 Task: Assign in the project ZenithTech the issue 'HR management system for a company with advanced employee onboarding and performance tracking features' to the sprint 'Light Speed'.
Action: Mouse moved to (56, 151)
Screenshot: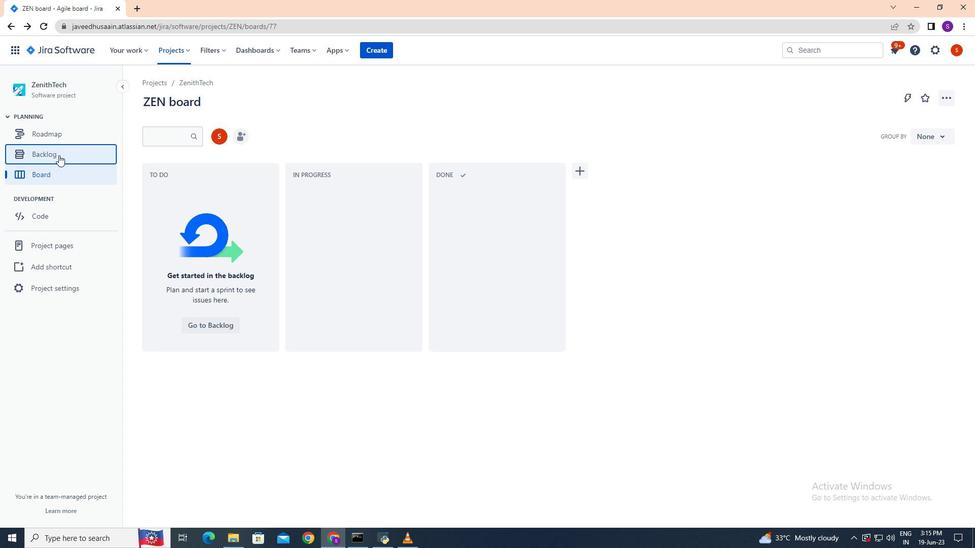 
Action: Mouse pressed left at (56, 151)
Screenshot: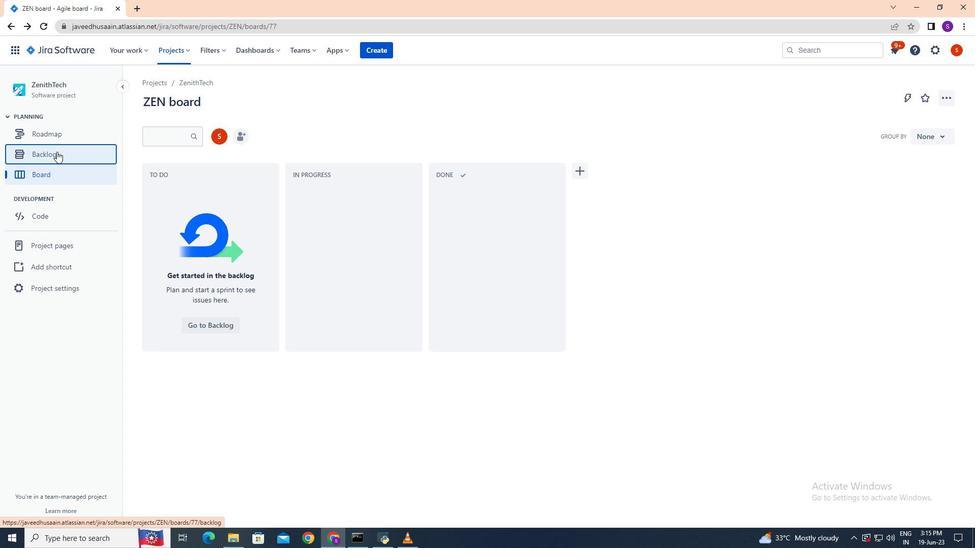 
Action: Mouse moved to (929, 264)
Screenshot: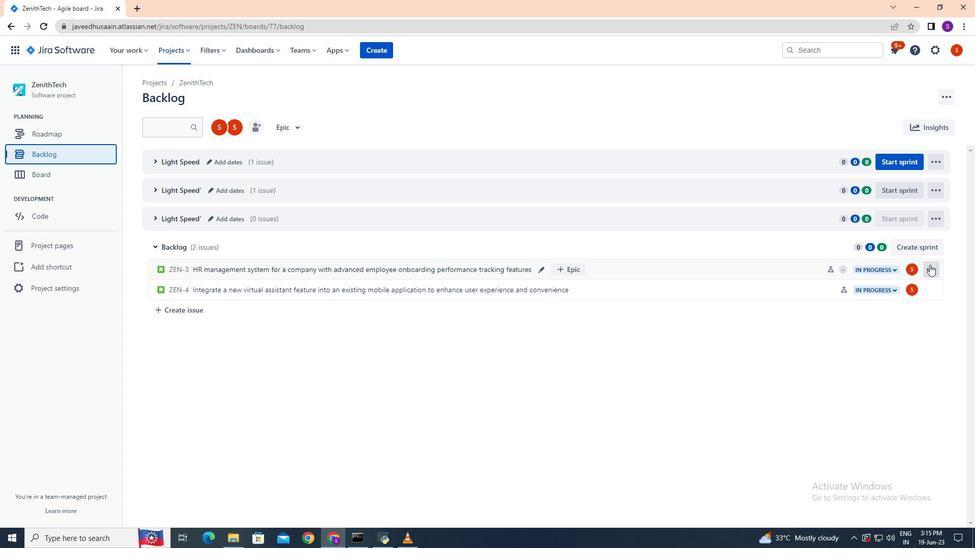 
Action: Mouse pressed left at (929, 264)
Screenshot: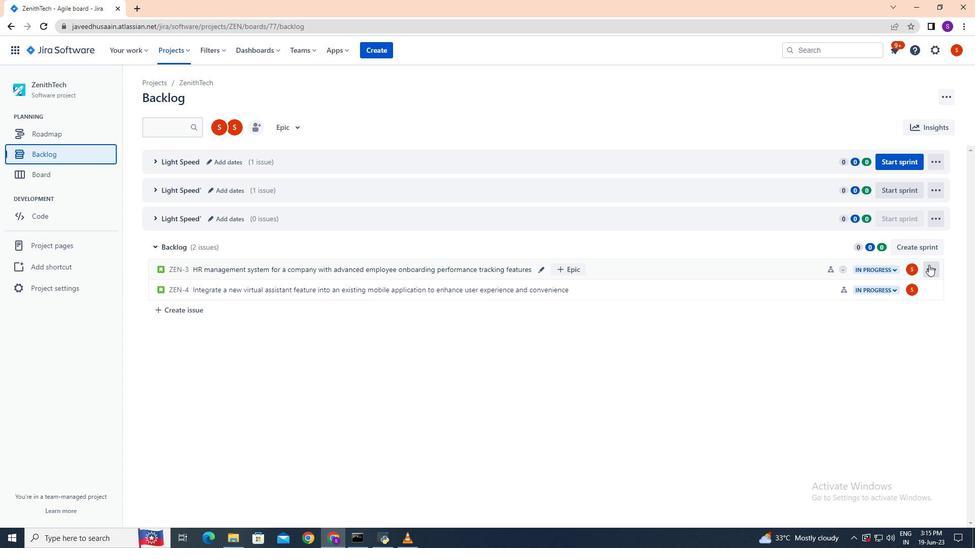 
Action: Mouse moved to (926, 414)
Screenshot: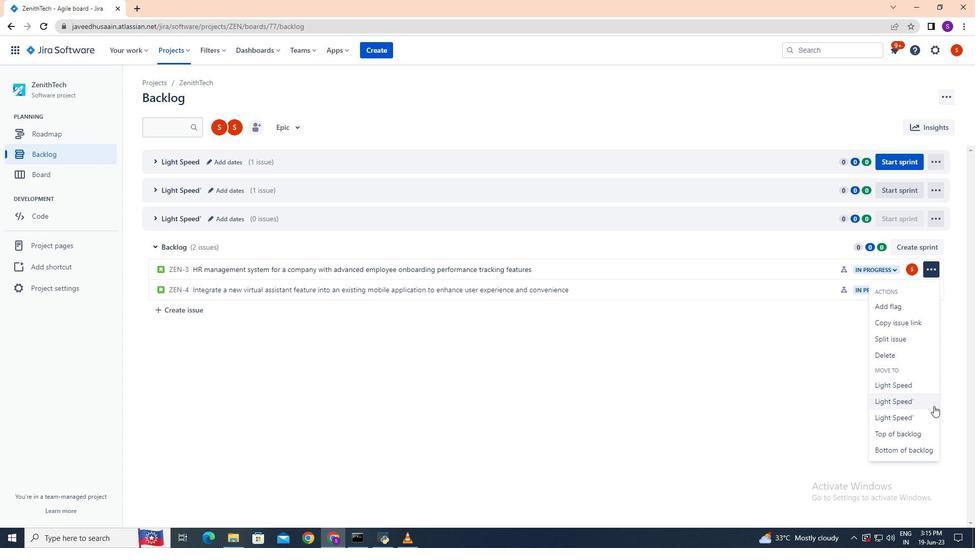 
Action: Mouse pressed left at (926, 414)
Screenshot: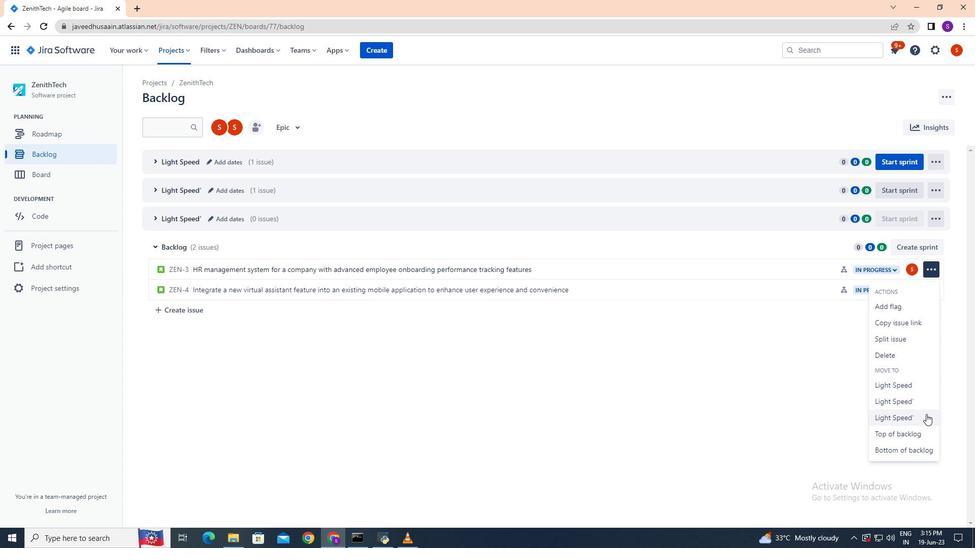 
Action: Mouse moved to (924, 412)
Screenshot: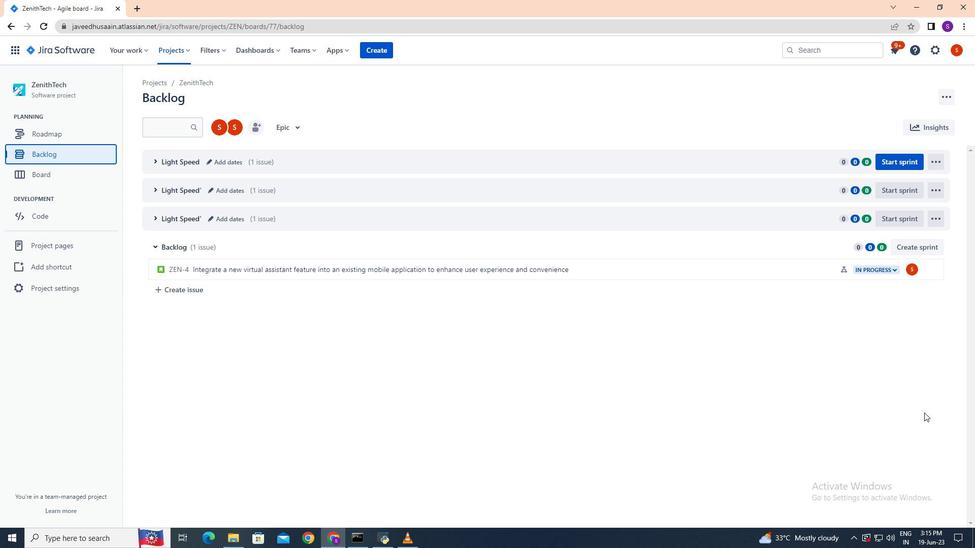 
